 Task: Configure branch protection to require linear history.
Action: Mouse moved to (699, 42)
Screenshot: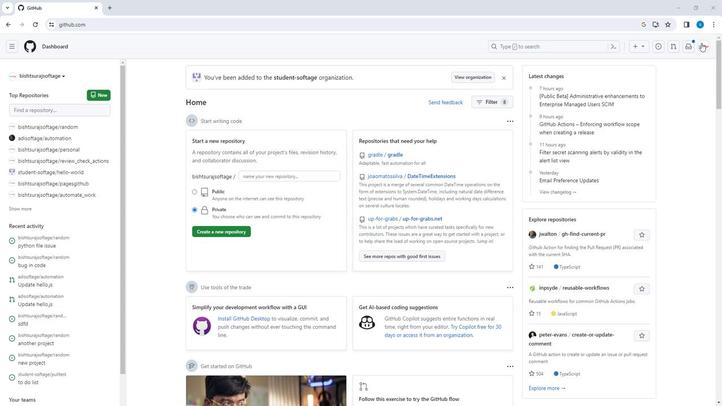 
Action: Mouse pressed left at (699, 42)
Screenshot: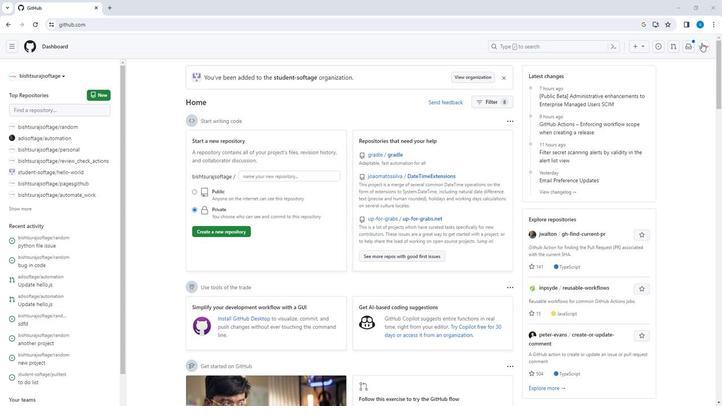 
Action: Mouse moved to (657, 100)
Screenshot: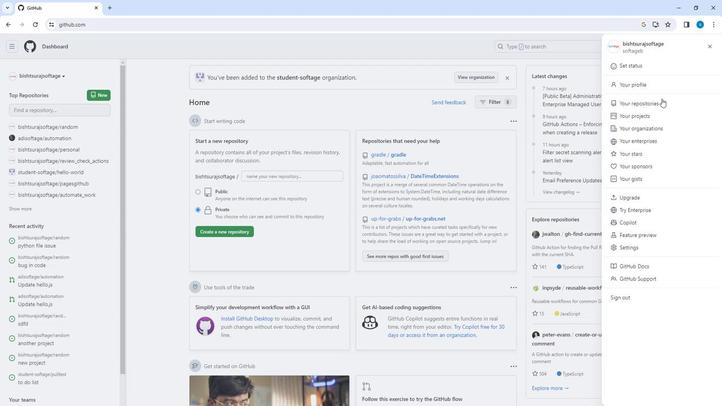 
Action: Mouse pressed left at (657, 100)
Screenshot: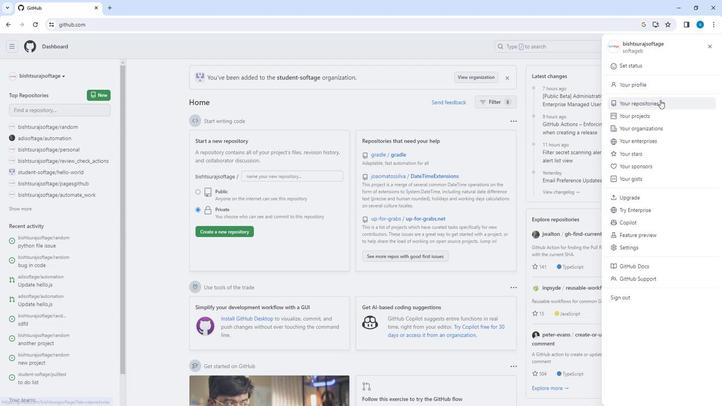 
Action: Mouse moved to (264, 117)
Screenshot: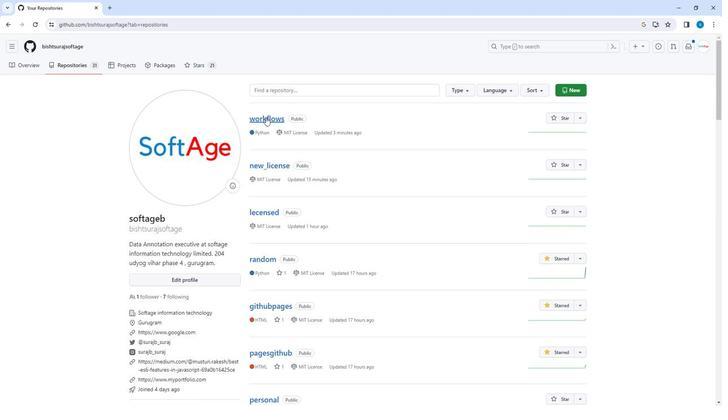 
Action: Mouse pressed left at (264, 117)
Screenshot: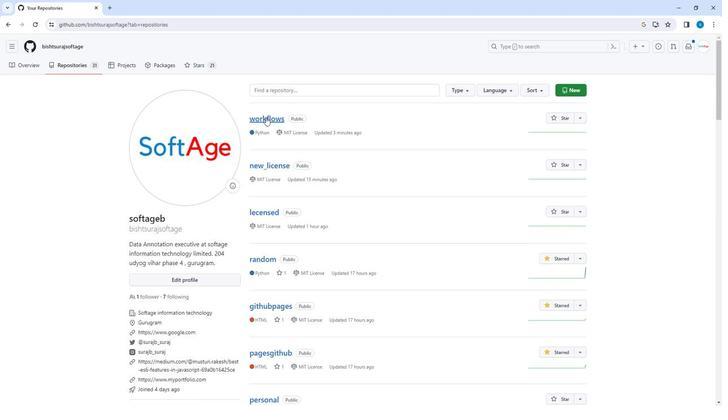 
Action: Mouse moved to (296, 65)
Screenshot: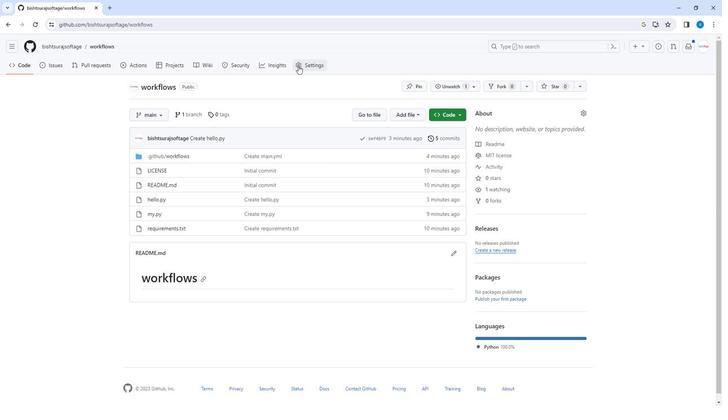 
Action: Mouse pressed left at (296, 65)
Screenshot: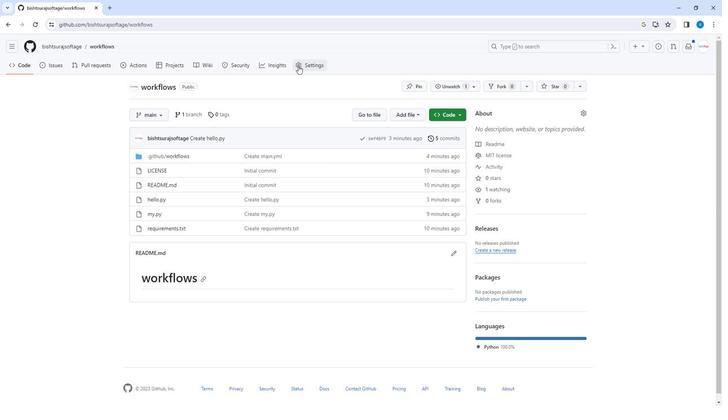 
Action: Mouse moved to (159, 168)
Screenshot: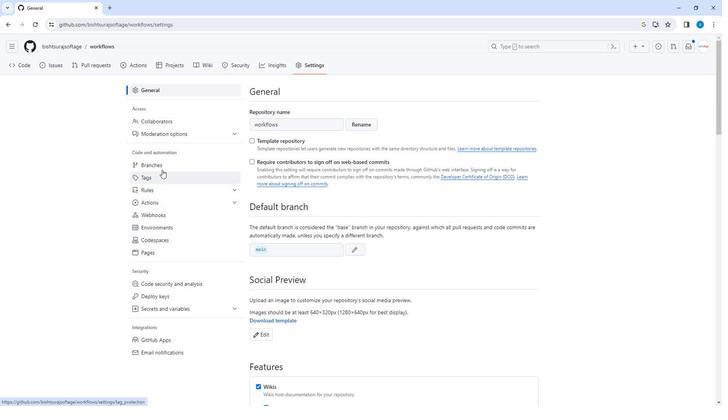 
Action: Mouse pressed left at (159, 168)
Screenshot: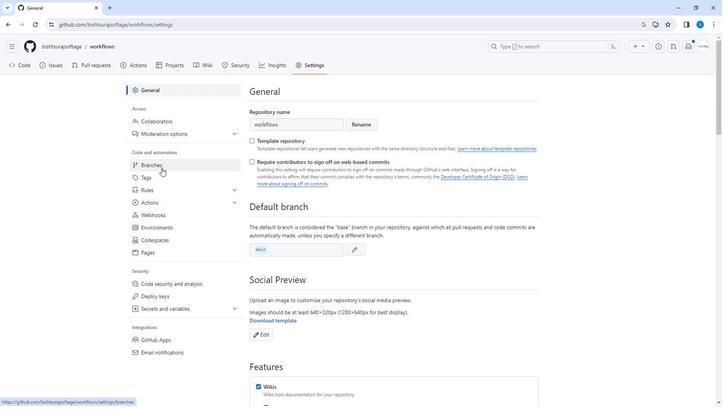 
Action: Mouse moved to (306, 147)
Screenshot: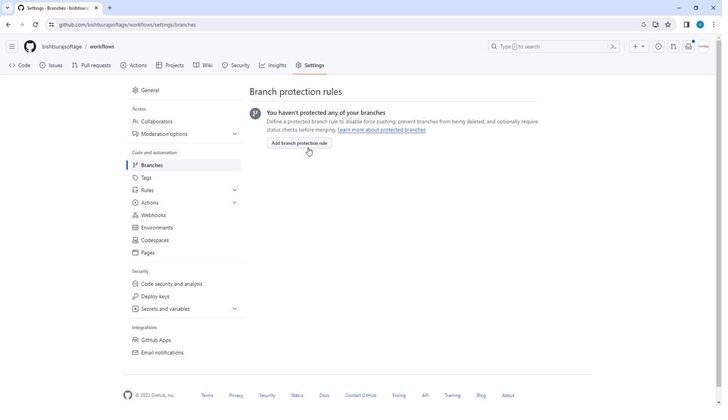 
Action: Mouse pressed left at (306, 147)
Screenshot: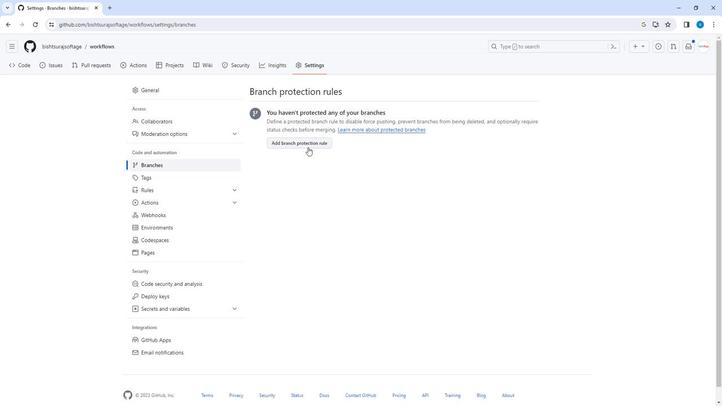 
Action: Mouse moved to (310, 209)
Screenshot: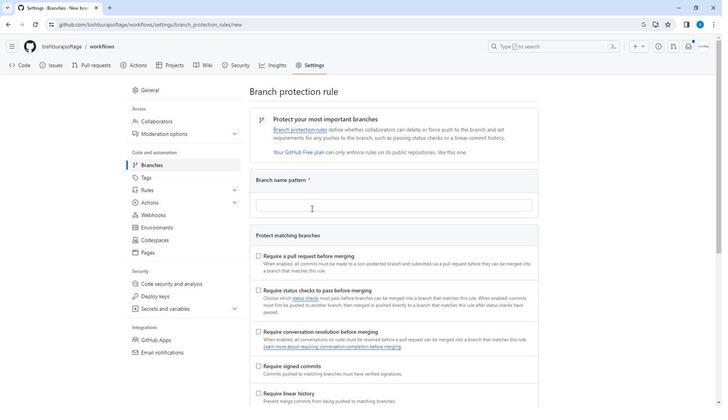 
Action: Mouse scrolled (310, 208) with delta (0, 0)
Screenshot: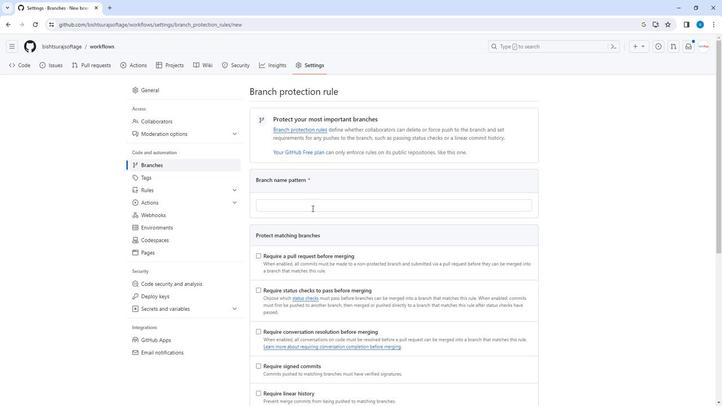 
Action: Mouse scrolled (310, 208) with delta (0, 0)
Screenshot: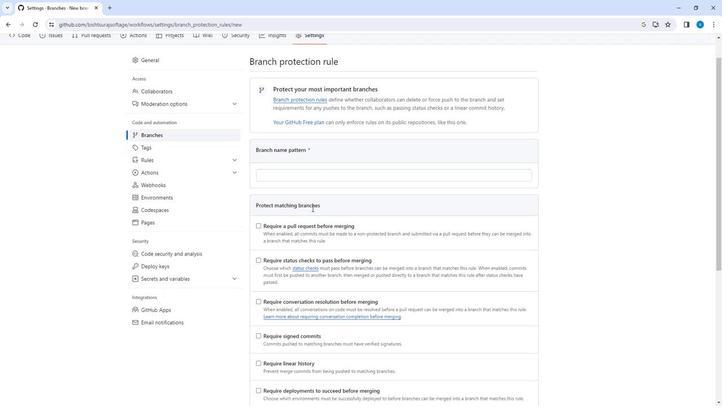 
Action: Mouse scrolled (310, 208) with delta (0, 0)
Screenshot: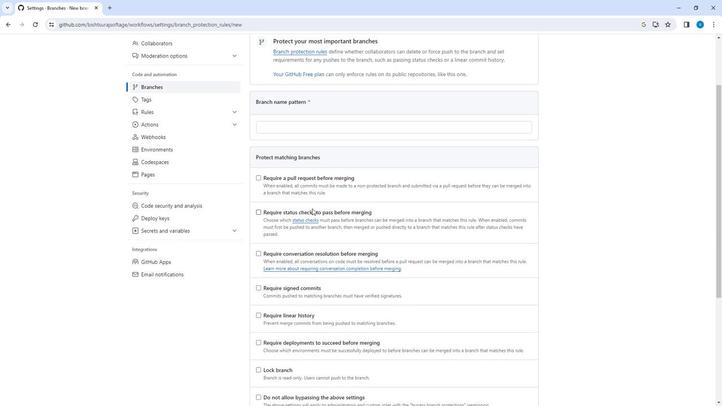 
Action: Mouse scrolled (310, 208) with delta (0, 0)
Screenshot: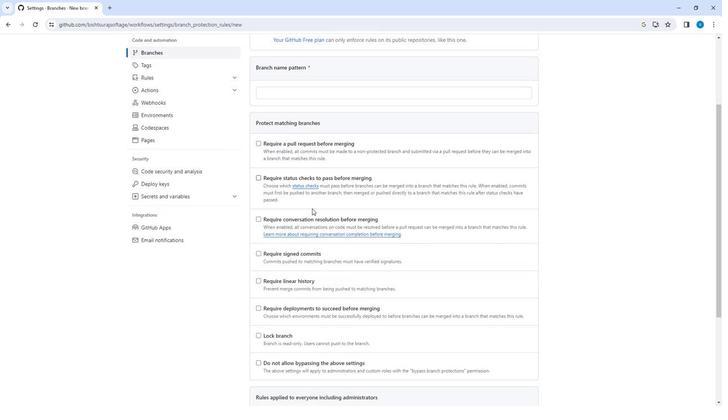 
Action: Mouse moved to (255, 238)
Screenshot: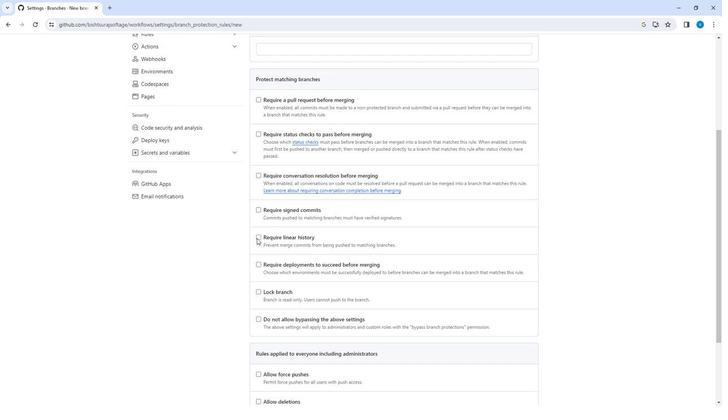 
Action: Mouse pressed left at (255, 238)
Screenshot: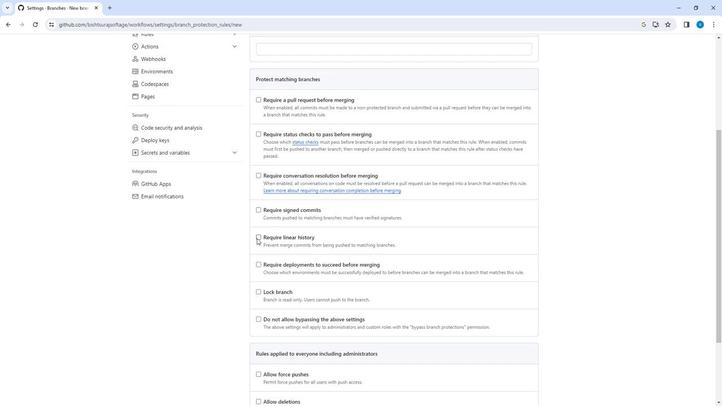 
Action: Mouse scrolled (255, 239) with delta (0, 0)
Screenshot: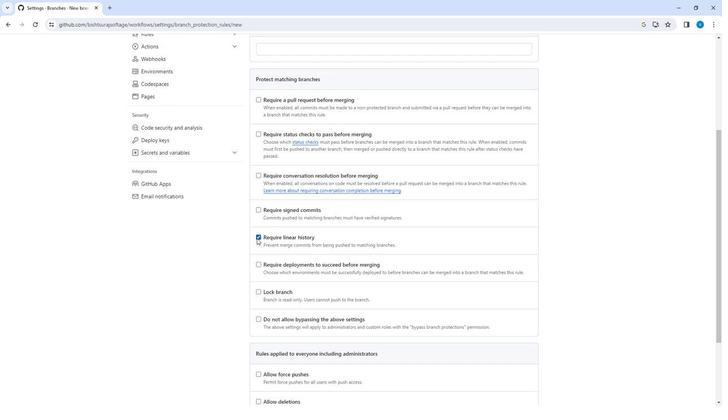 
Action: Mouse scrolled (255, 239) with delta (0, 0)
Screenshot: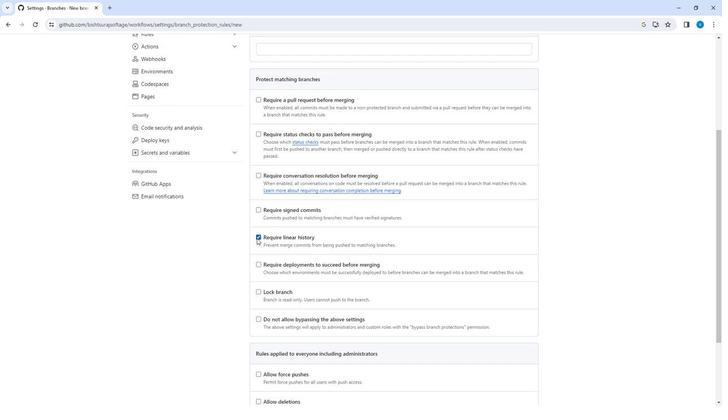 
Action: Mouse scrolled (255, 239) with delta (0, 0)
Screenshot: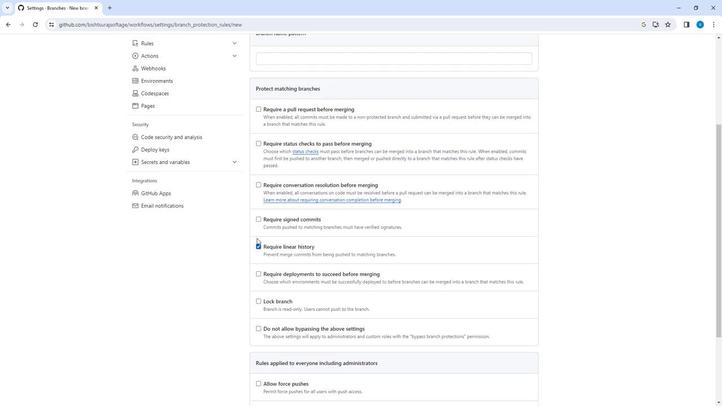 
Action: Mouse moved to (282, 168)
Screenshot: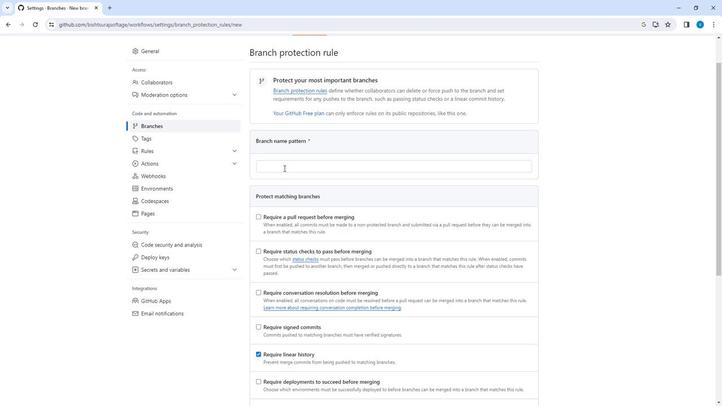 
Action: Mouse pressed left at (282, 168)
Screenshot: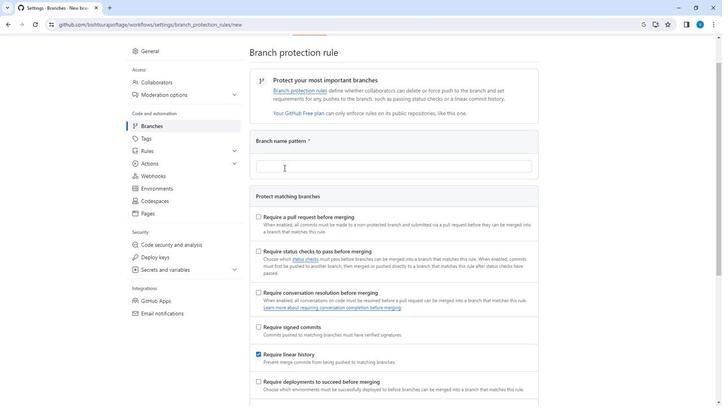 
Action: Key pressed linear
Screenshot: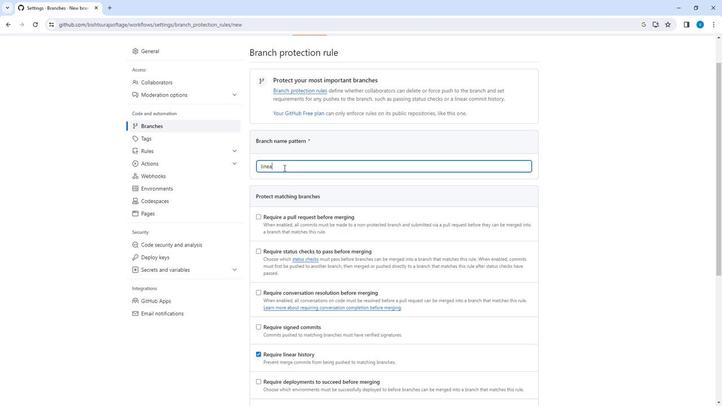 
Action: Mouse scrolled (282, 168) with delta (0, 0)
Screenshot: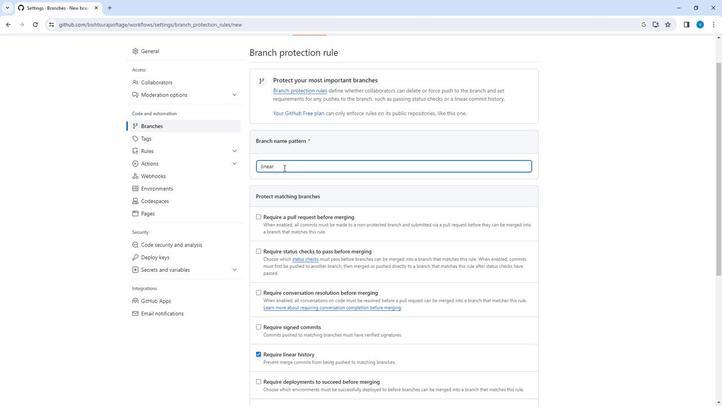 
Action: Mouse scrolled (282, 168) with delta (0, 0)
Screenshot: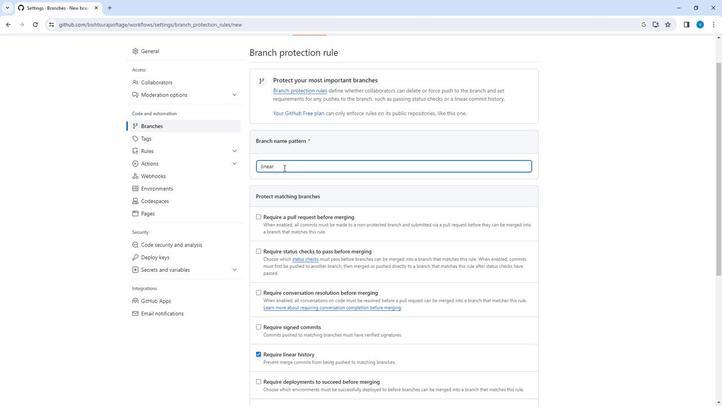 
Action: Mouse scrolled (282, 168) with delta (0, 0)
Screenshot: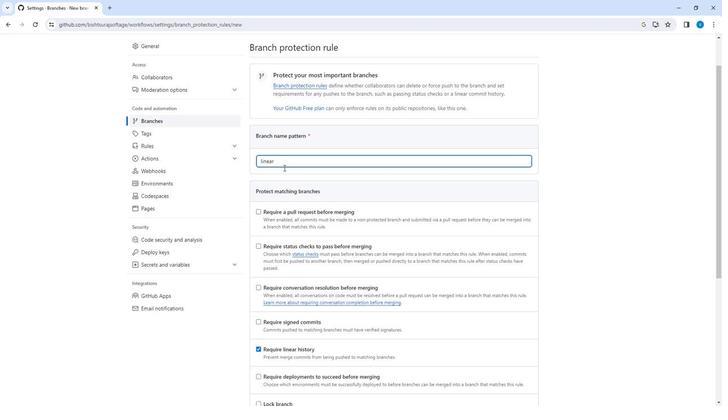 
Action: Mouse scrolled (282, 168) with delta (0, 0)
Screenshot: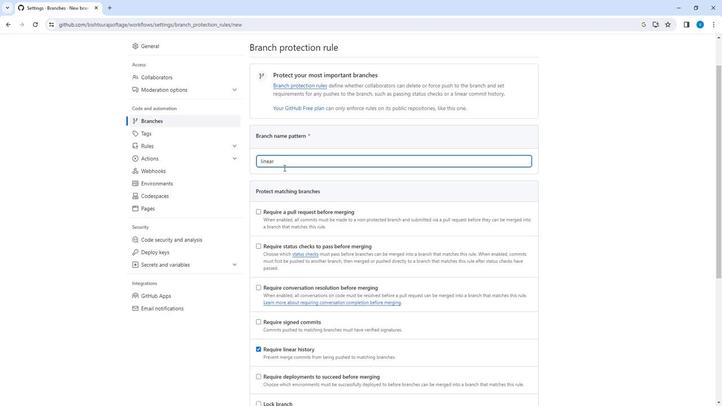 
Action: Mouse scrolled (282, 168) with delta (0, 0)
Screenshot: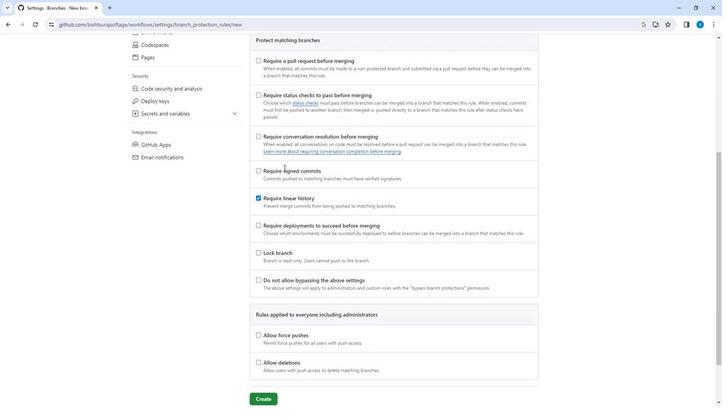 
Action: Mouse scrolled (282, 168) with delta (0, 0)
Screenshot: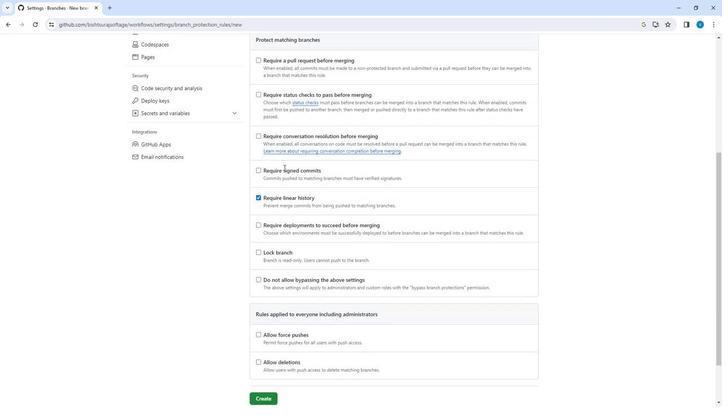 
Action: Mouse scrolled (282, 168) with delta (0, 0)
Screenshot: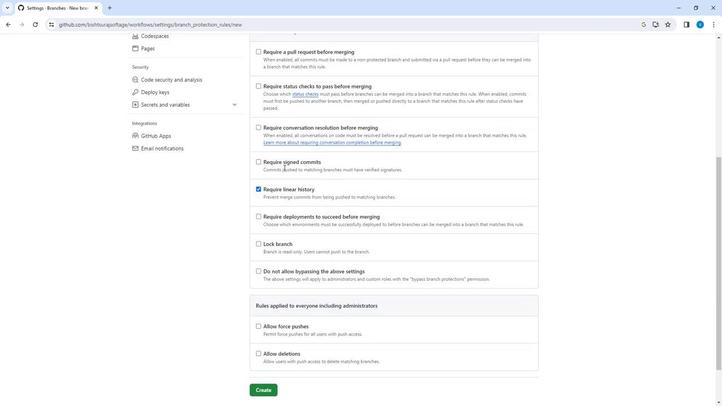 
Action: Mouse scrolled (282, 168) with delta (0, 0)
Screenshot: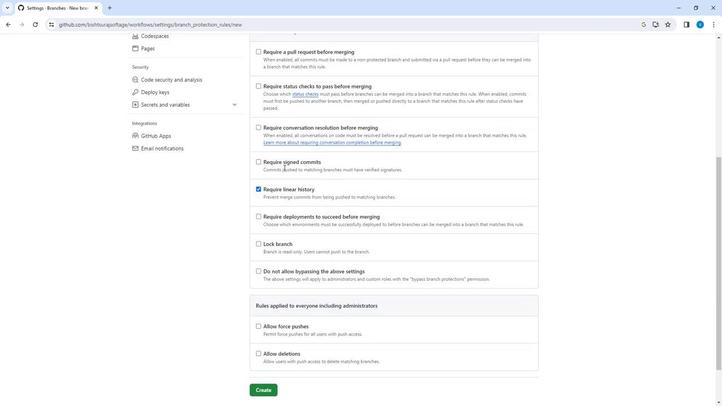 
Action: Mouse scrolled (282, 168) with delta (0, 0)
Screenshot: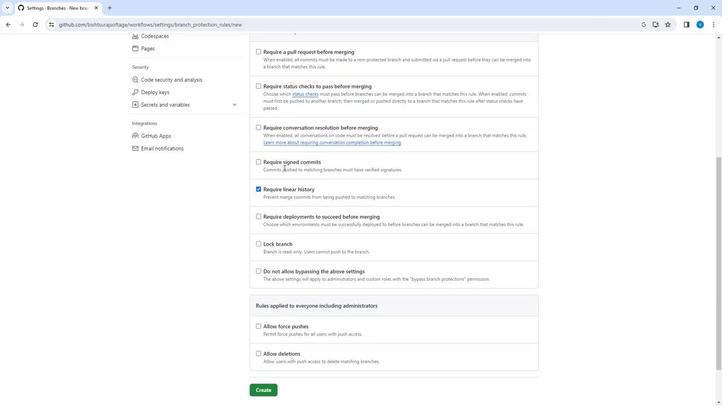 
Action: Mouse scrolled (282, 168) with delta (0, 0)
Screenshot: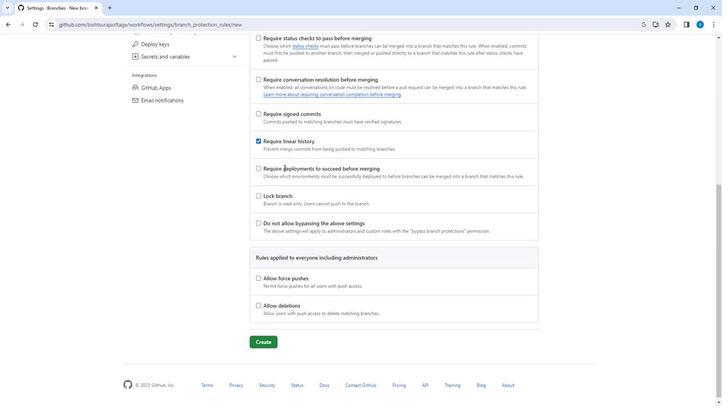 
Action: Mouse moved to (262, 377)
Screenshot: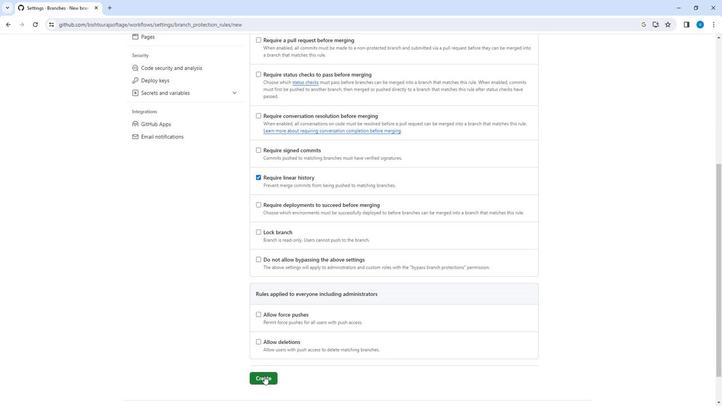 
Action: Mouse pressed left at (262, 377)
Screenshot: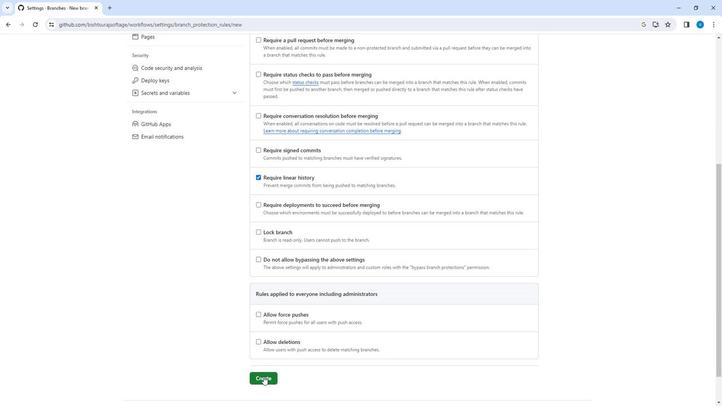 
Action: Mouse moved to (328, 224)
Screenshot: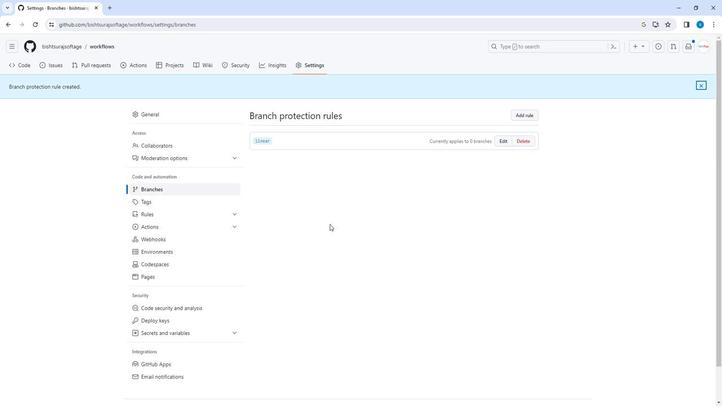 
